 Task: Edit the theme color of the profile "Smith" to Warm grey.
Action: Mouse moved to (1109, 30)
Screenshot: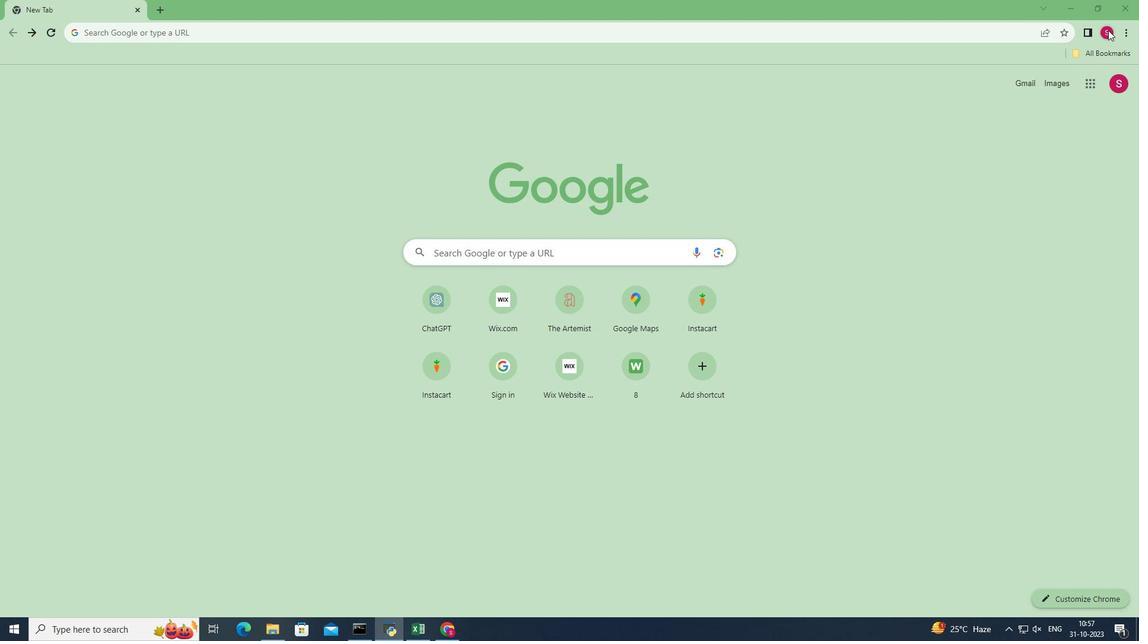 
Action: Mouse pressed left at (1109, 30)
Screenshot: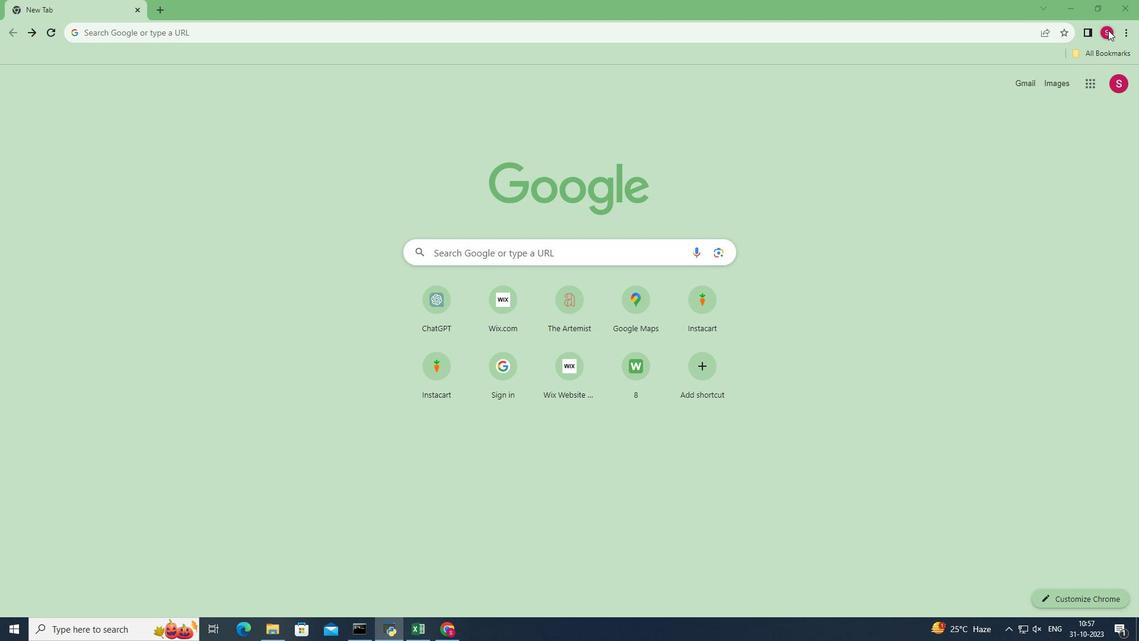 
Action: Mouse moved to (1100, 298)
Screenshot: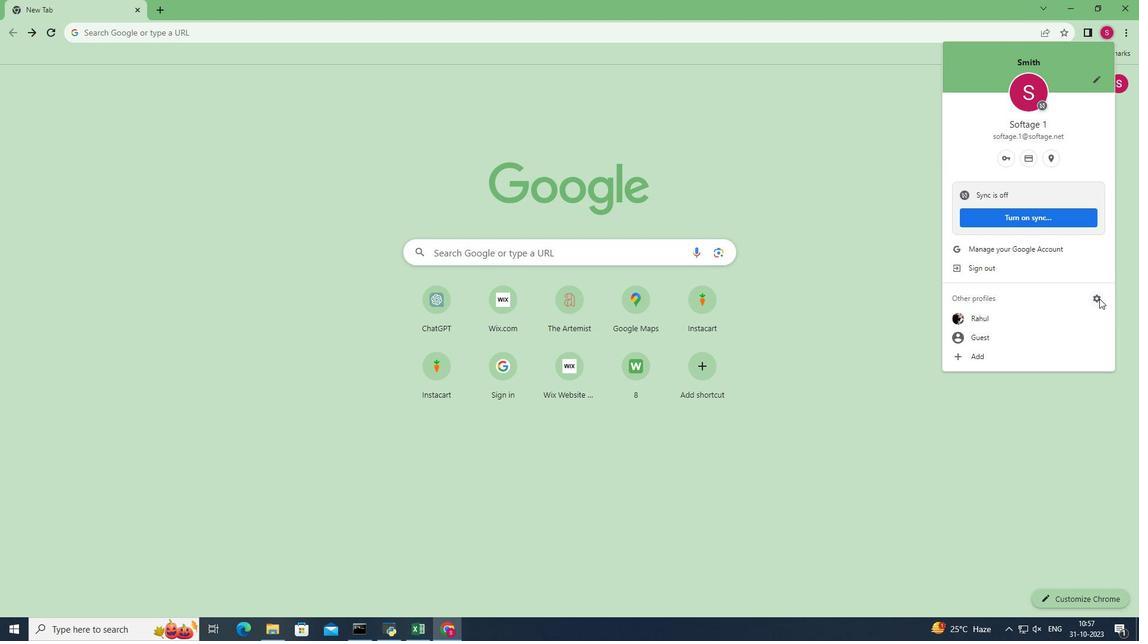 
Action: Mouse pressed left at (1100, 298)
Screenshot: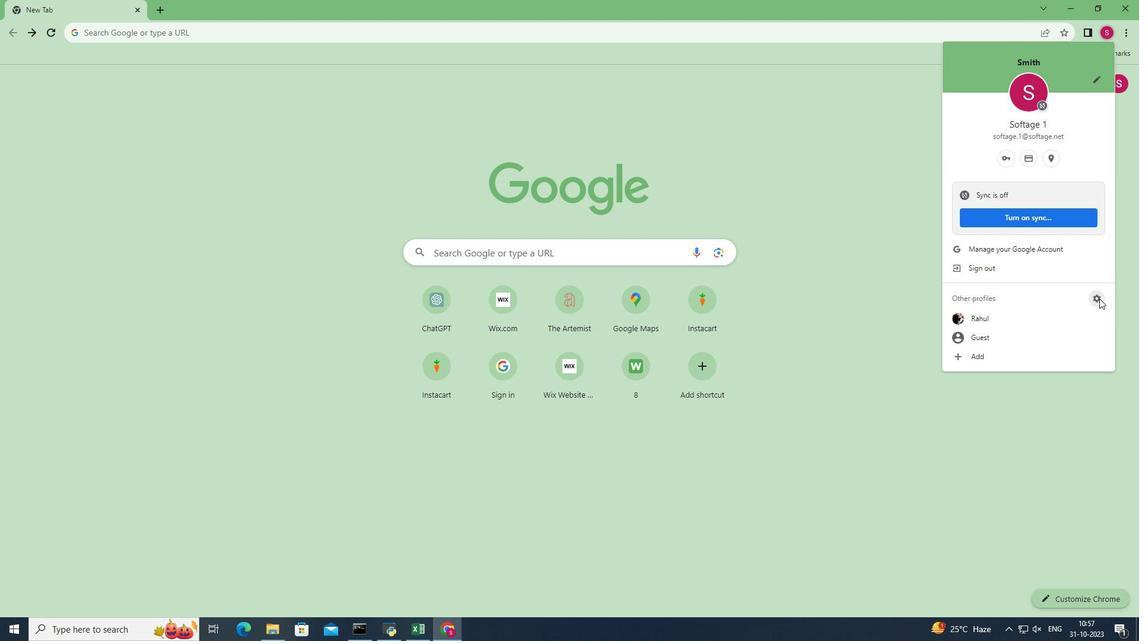 
Action: Mouse moved to (609, 319)
Screenshot: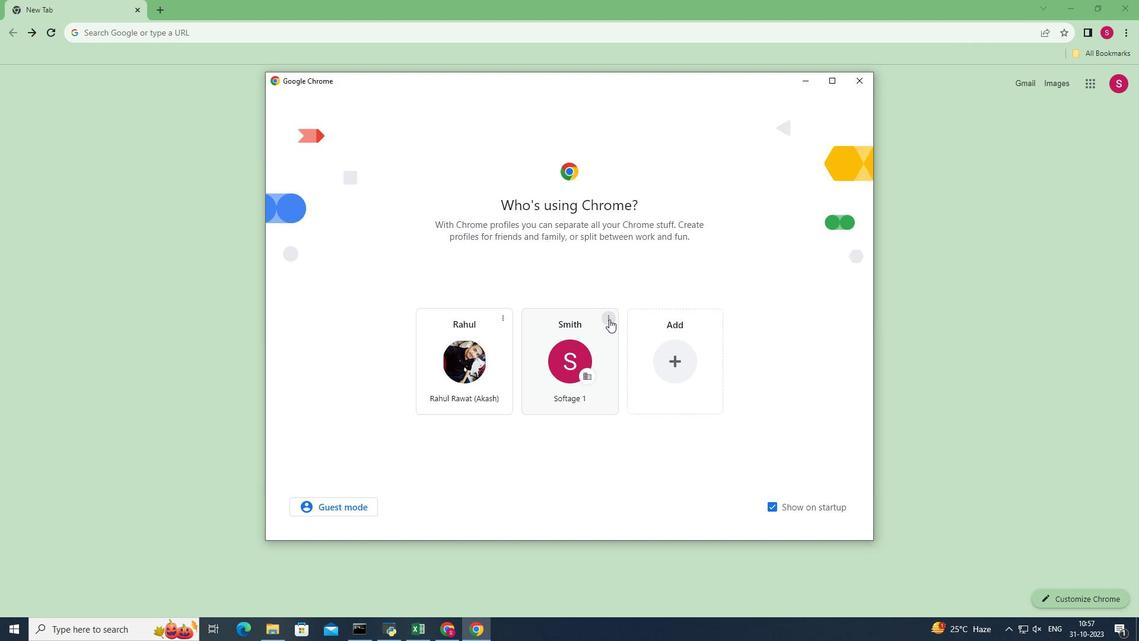 
Action: Mouse pressed left at (609, 319)
Screenshot: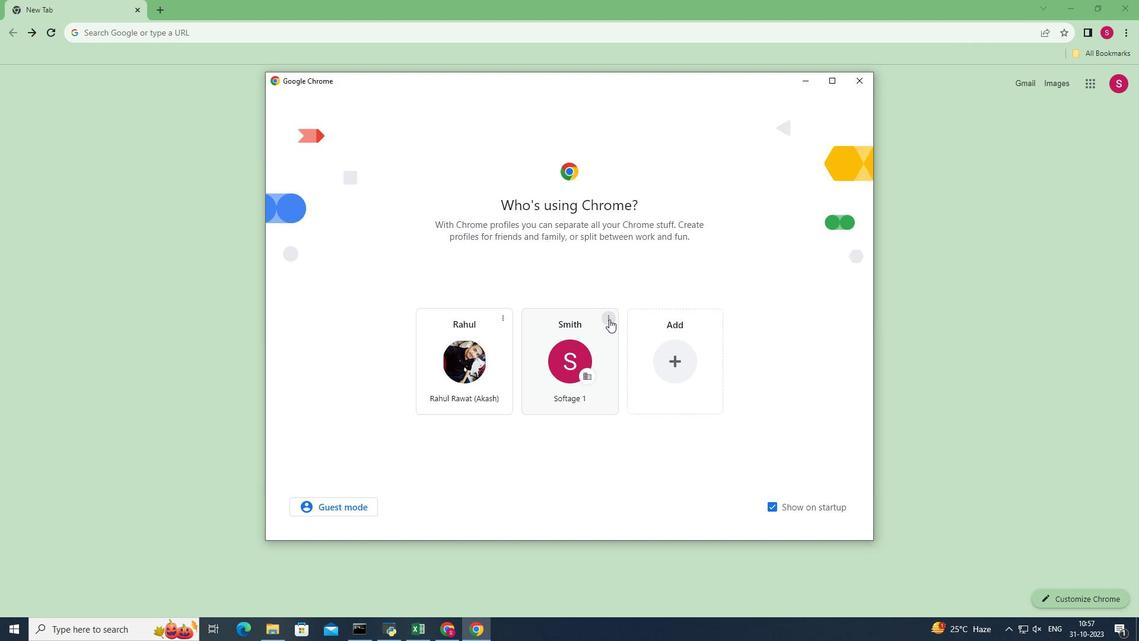 
Action: Mouse moved to (600, 322)
Screenshot: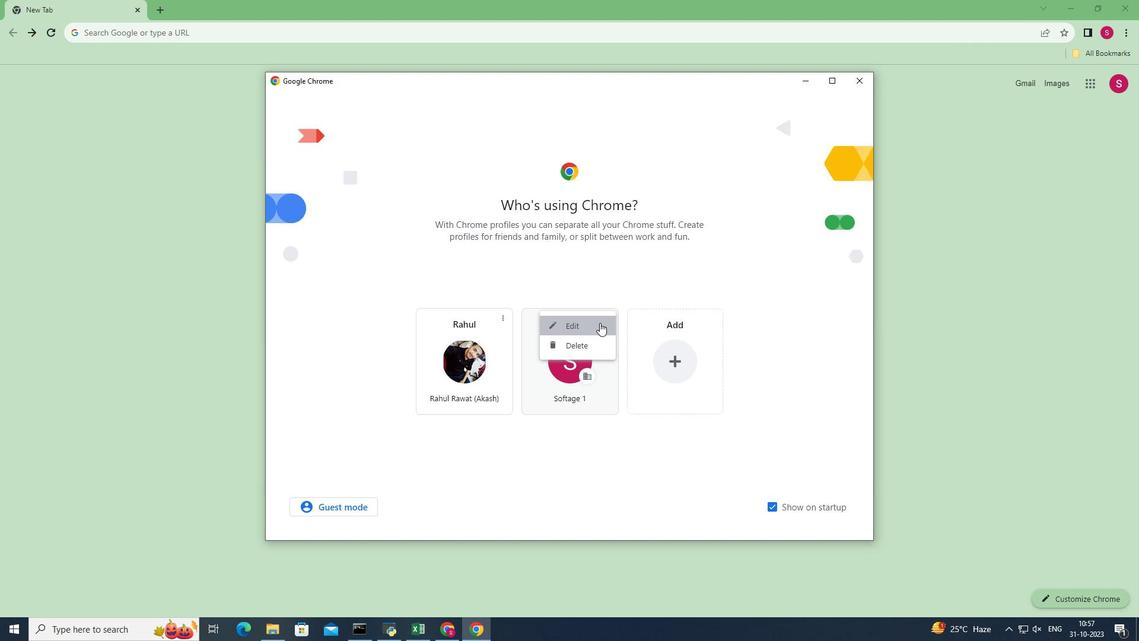 
Action: Mouse pressed left at (600, 322)
Screenshot: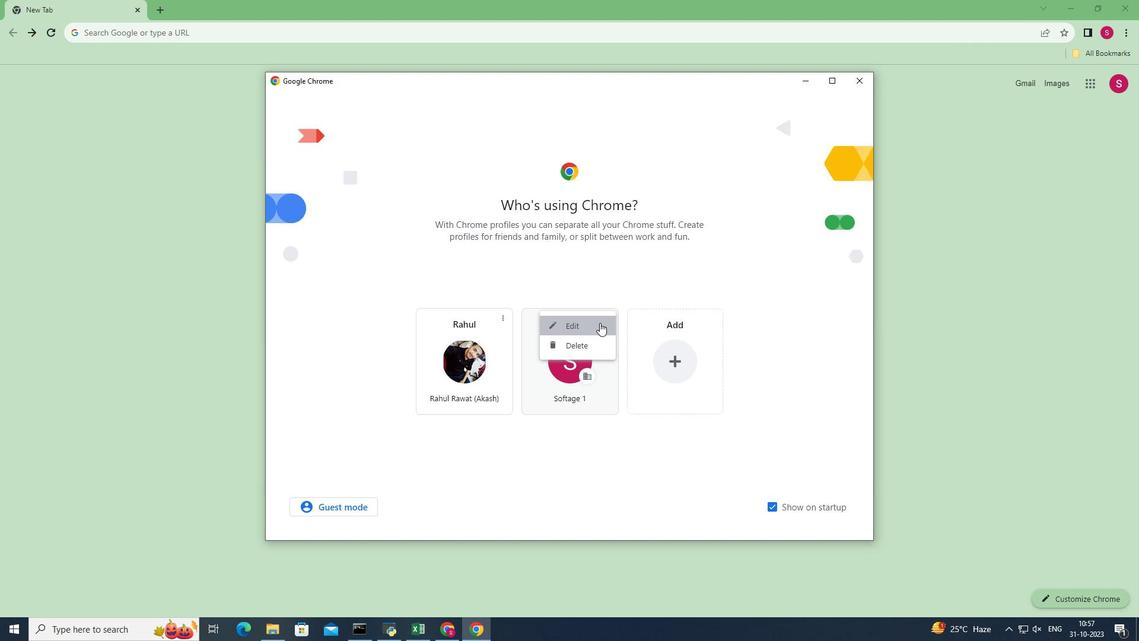 
Action: Mouse moved to (530, 235)
Screenshot: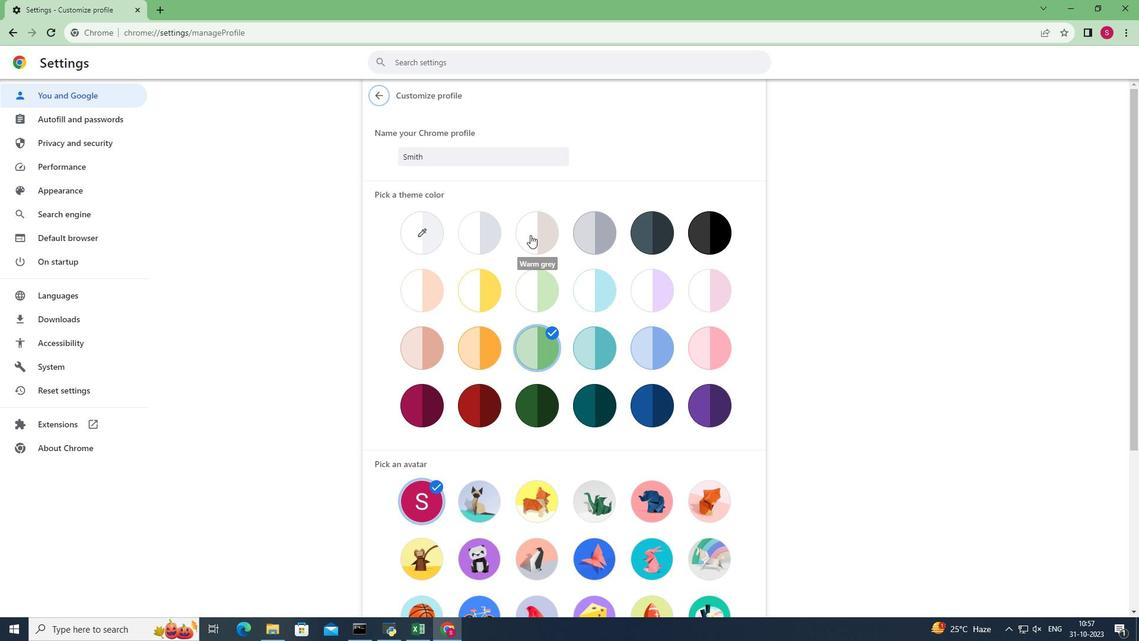 
Action: Mouse pressed left at (530, 235)
Screenshot: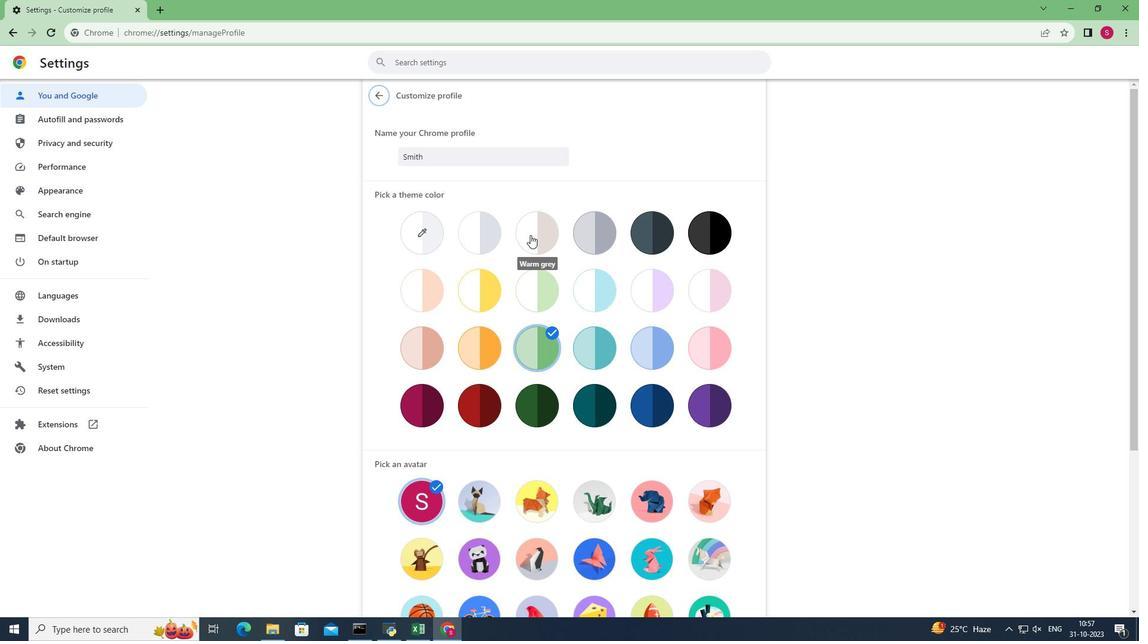 
Action: Mouse moved to (782, 227)
Screenshot: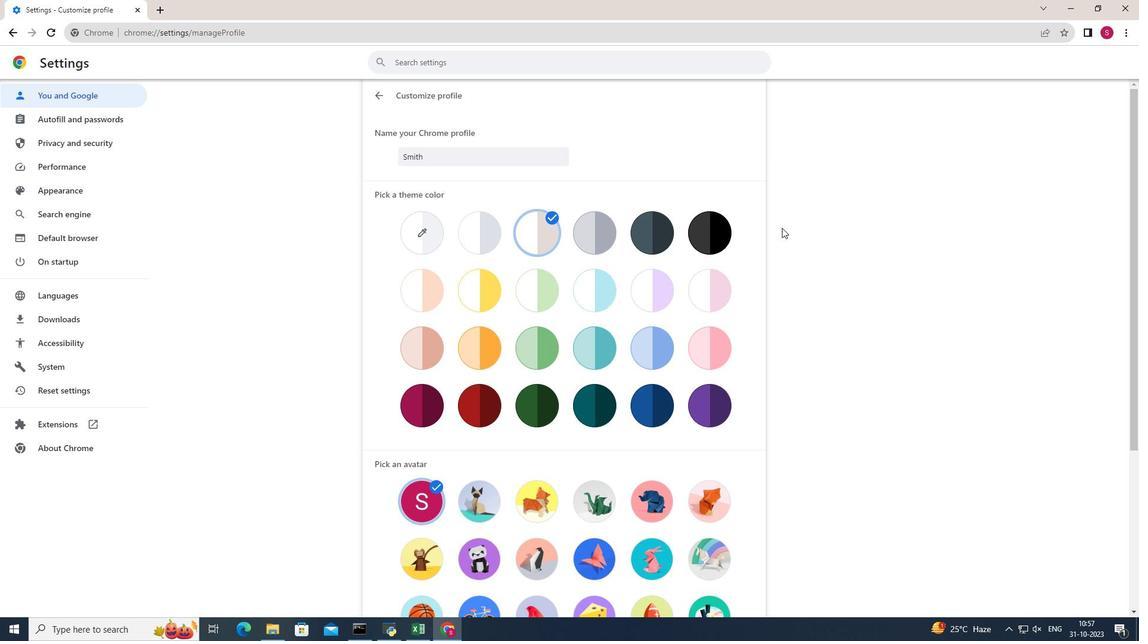 
